 Task: Enable "Chorus" for "FluidSynth MIDI synthesizer".
Action: Mouse moved to (126, 19)
Screenshot: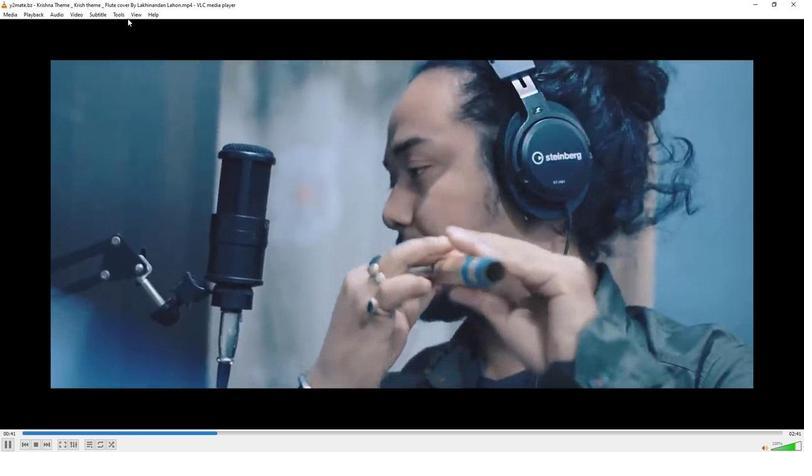 
Action: Mouse pressed left at (126, 19)
Screenshot: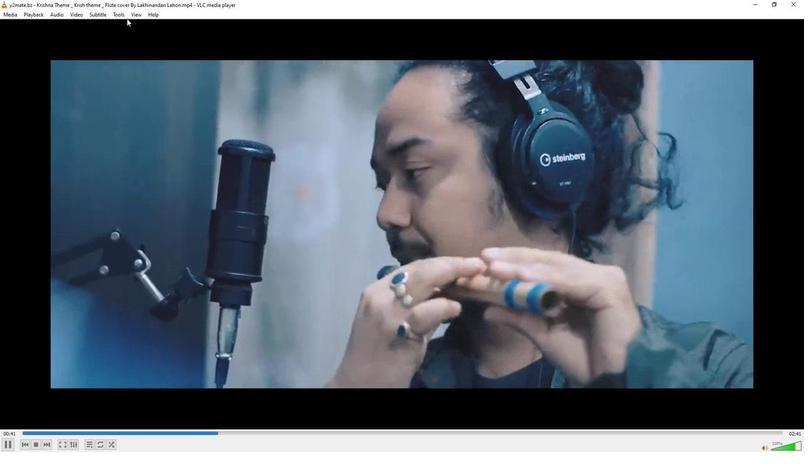 
Action: Mouse moved to (123, 16)
Screenshot: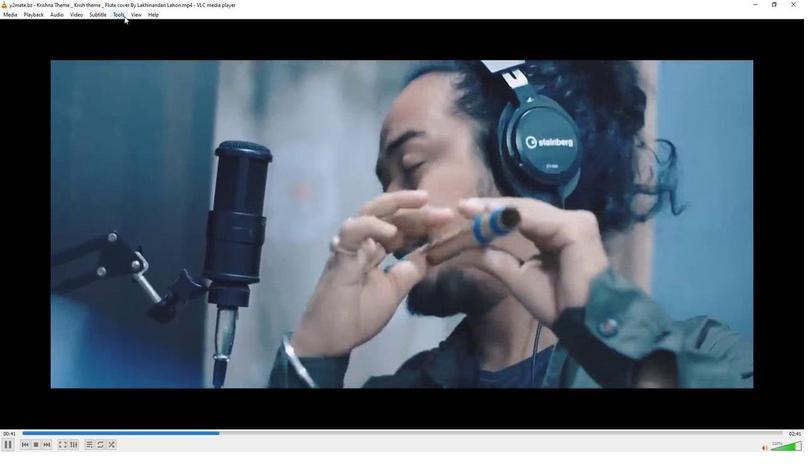 
Action: Mouse pressed left at (123, 16)
Screenshot: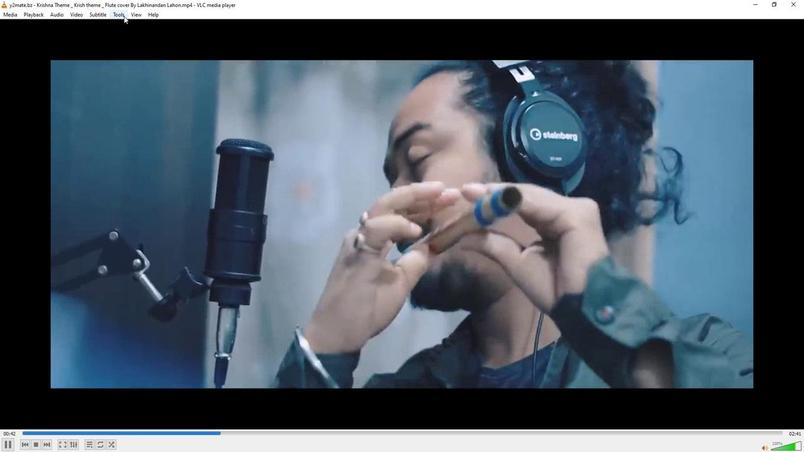 
Action: Mouse moved to (139, 111)
Screenshot: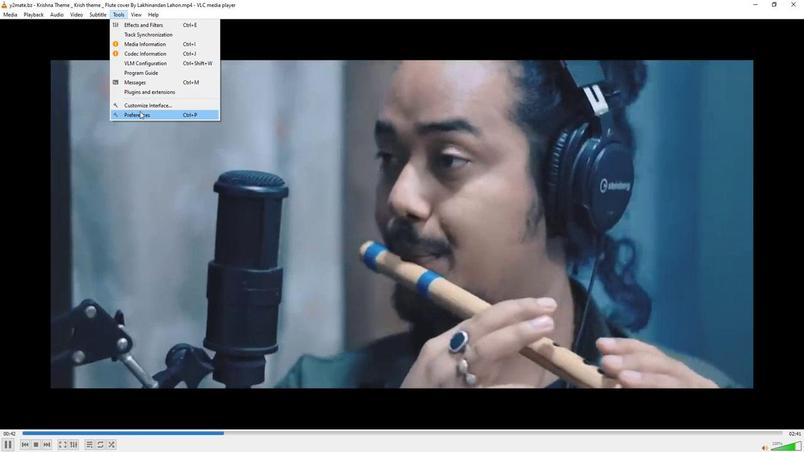 
Action: Mouse pressed left at (139, 111)
Screenshot: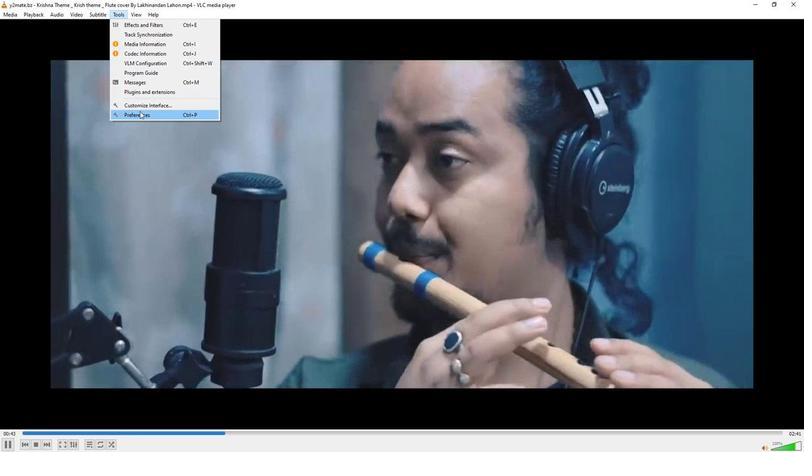 
Action: Mouse moved to (218, 349)
Screenshot: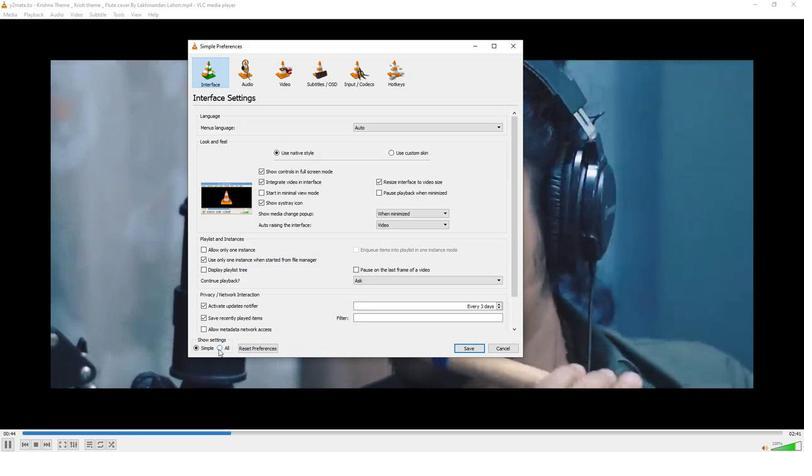 
Action: Mouse pressed left at (218, 349)
Screenshot: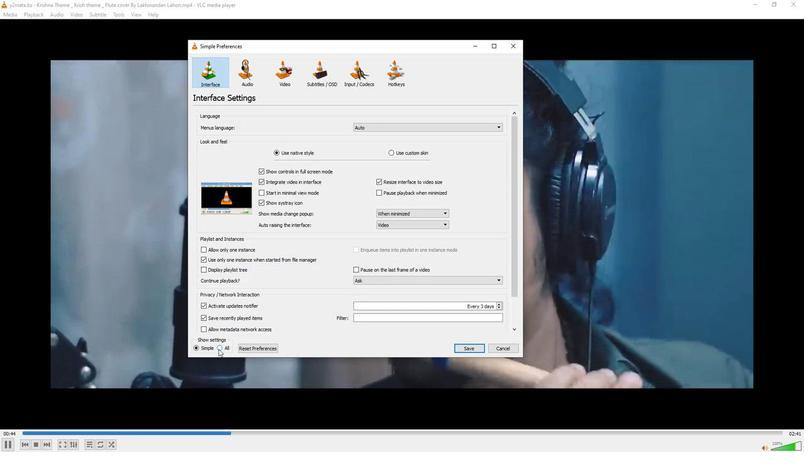 
Action: Mouse moved to (199, 195)
Screenshot: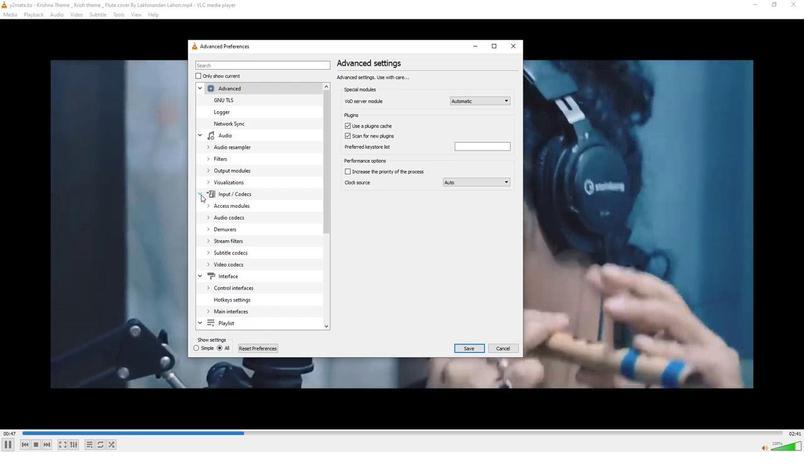 
Action: Mouse pressed left at (199, 195)
Screenshot: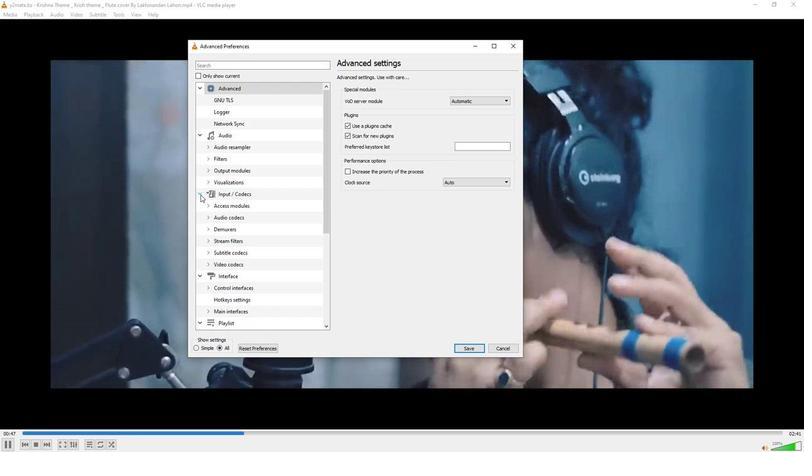 
Action: Mouse moved to (198, 193)
Screenshot: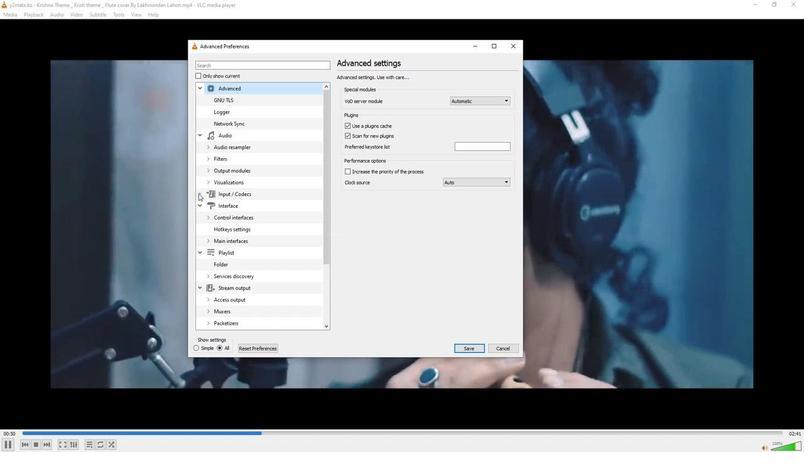 
Action: Mouse pressed left at (198, 193)
Screenshot: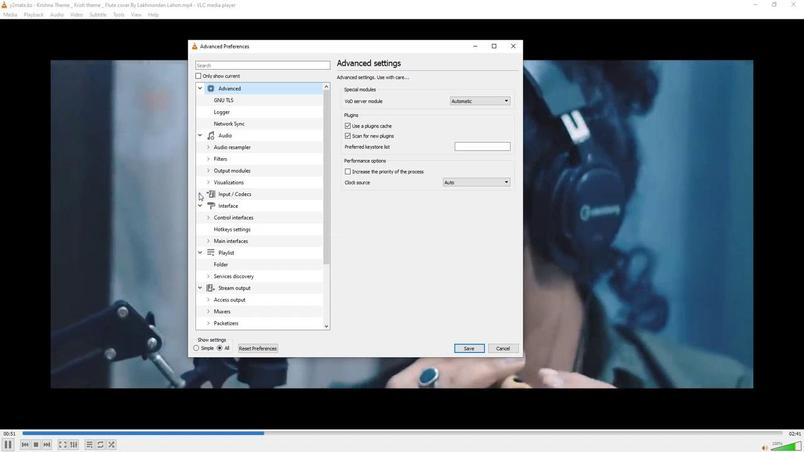 
Action: Mouse moved to (215, 217)
Screenshot: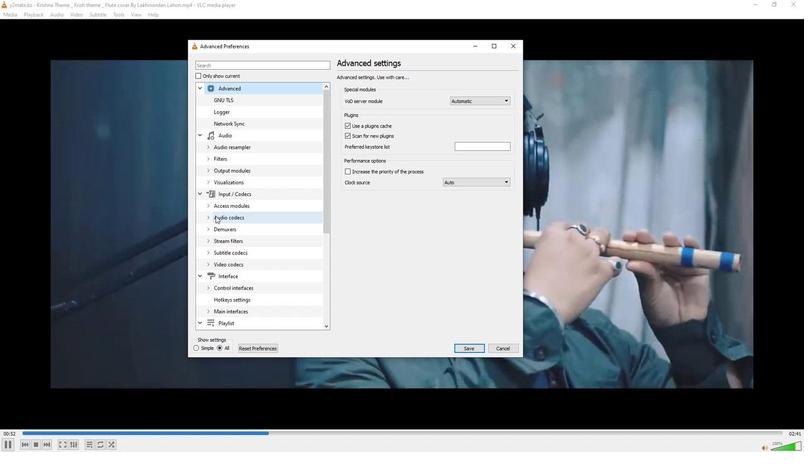 
Action: Mouse pressed left at (215, 217)
Screenshot: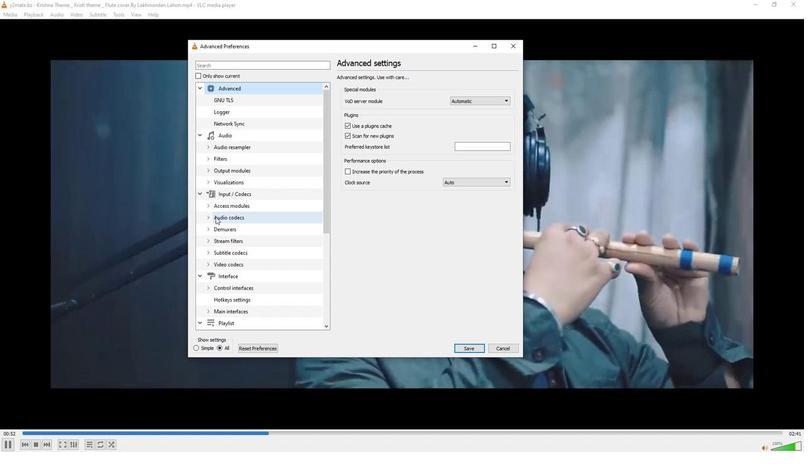 
Action: Mouse moved to (204, 218)
Screenshot: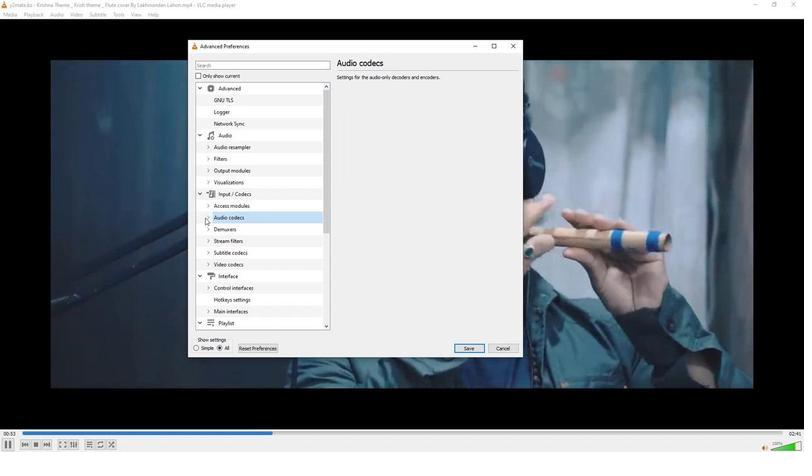 
Action: Mouse pressed left at (204, 218)
Screenshot: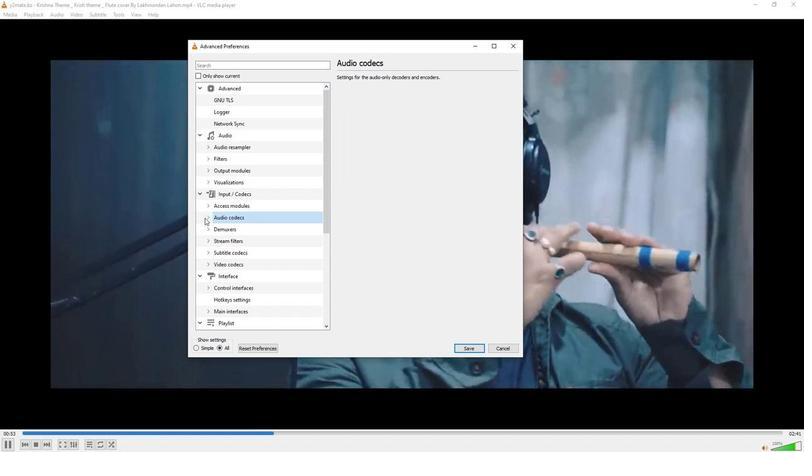 
Action: Mouse moved to (216, 252)
Screenshot: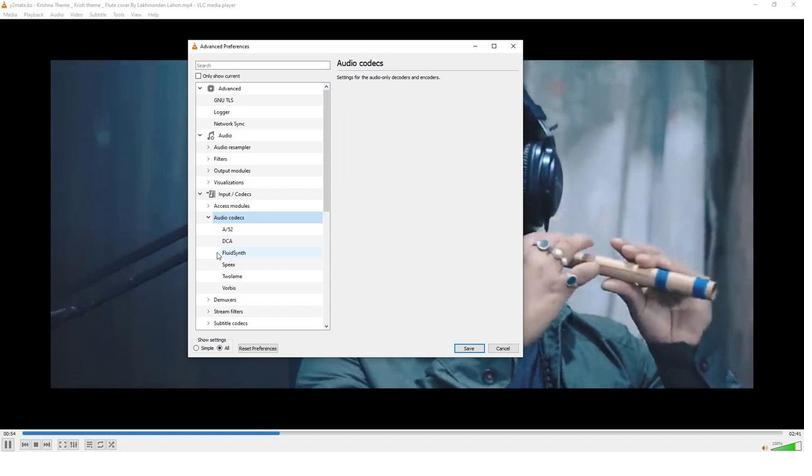 
Action: Mouse pressed left at (216, 252)
Screenshot: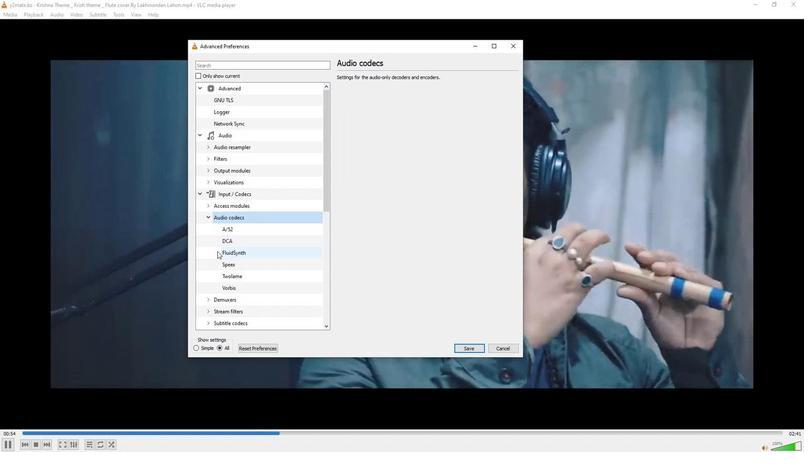 
Action: Mouse moved to (342, 106)
Screenshot: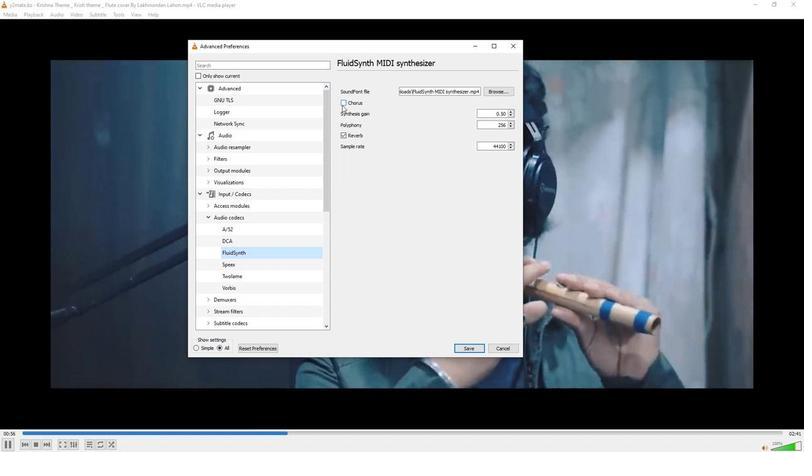 
Action: Mouse pressed left at (342, 106)
Screenshot: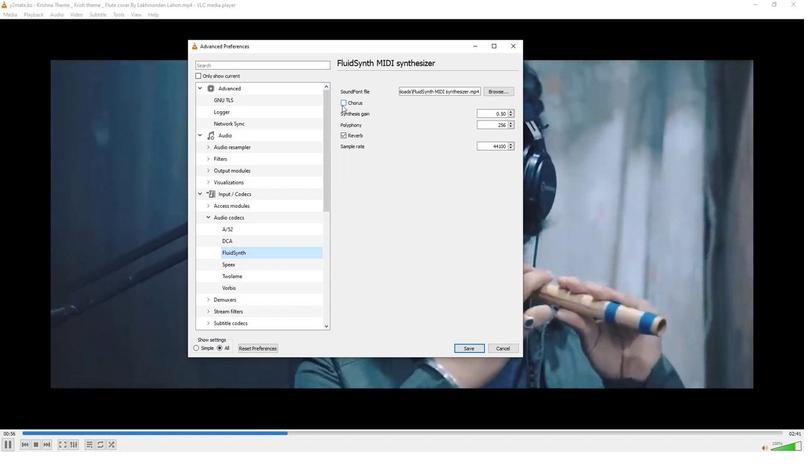 
Action: Mouse moved to (462, 350)
Screenshot: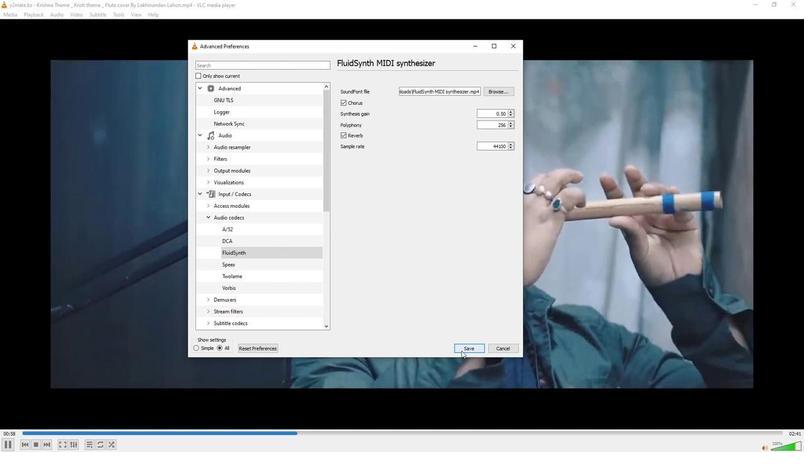 
Action: Mouse pressed left at (462, 350)
Screenshot: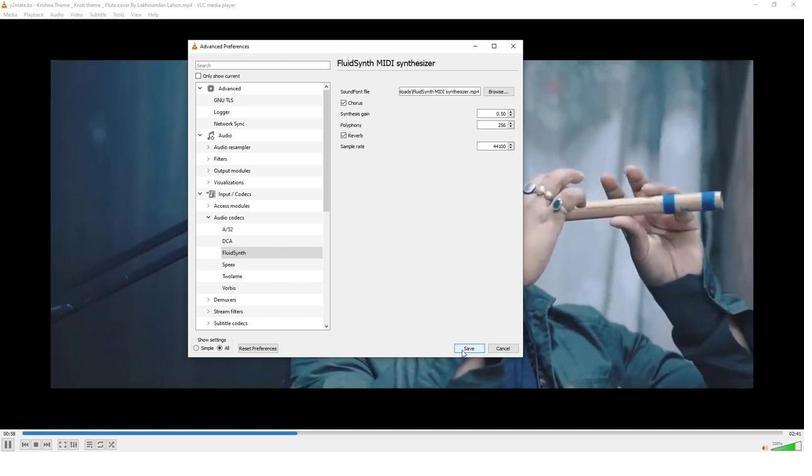 
Action: Mouse moved to (462, 348)
Screenshot: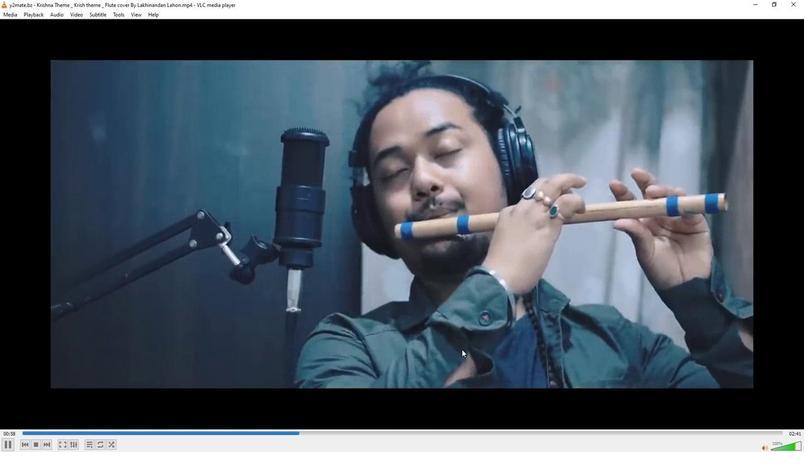 
